Task: Use Farewell Effect in this video Movie B.mp4
Action: Mouse moved to (308, 128)
Screenshot: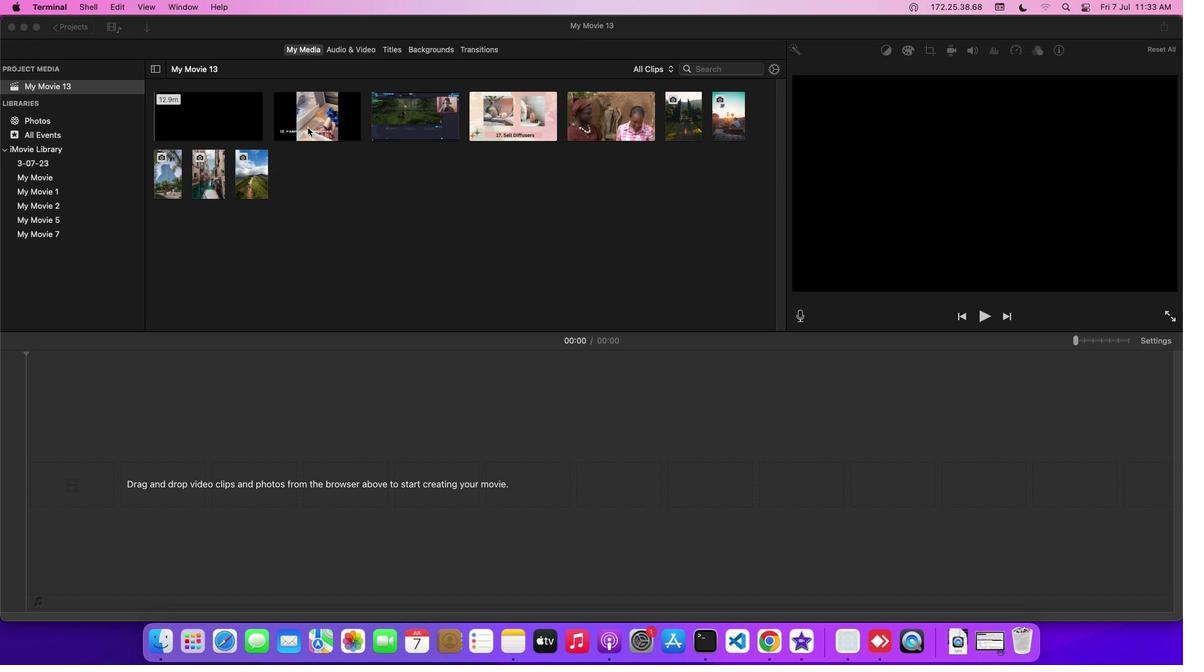 
Action: Mouse pressed left at (308, 128)
Screenshot: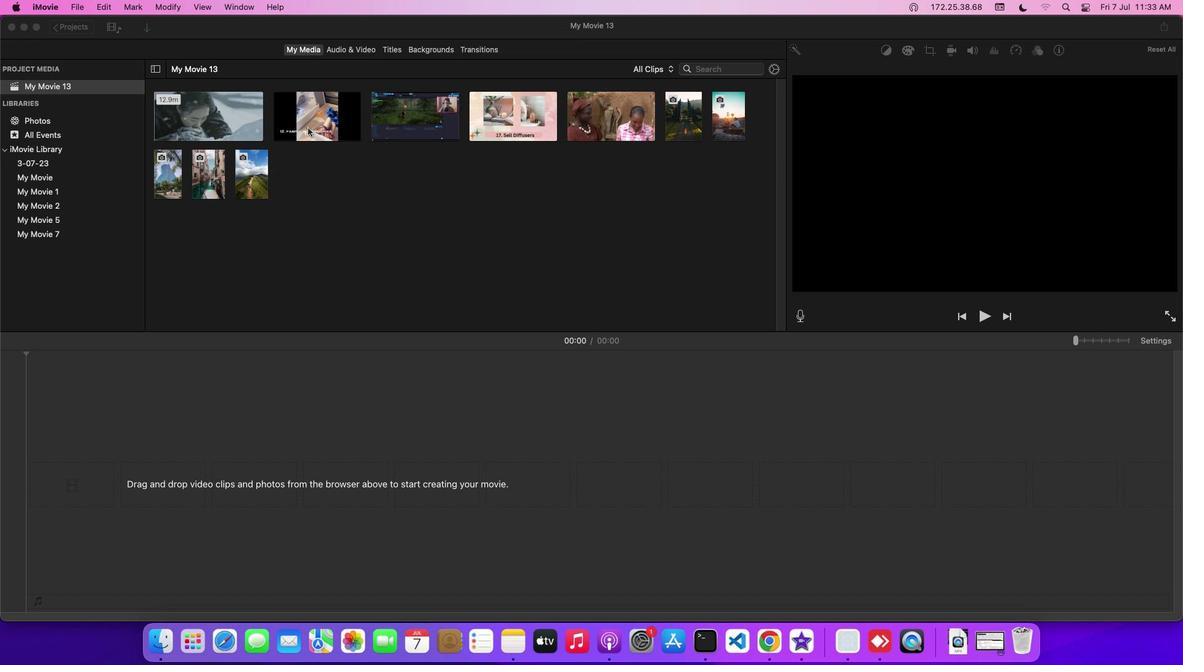 
Action: Mouse moved to (350, 50)
Screenshot: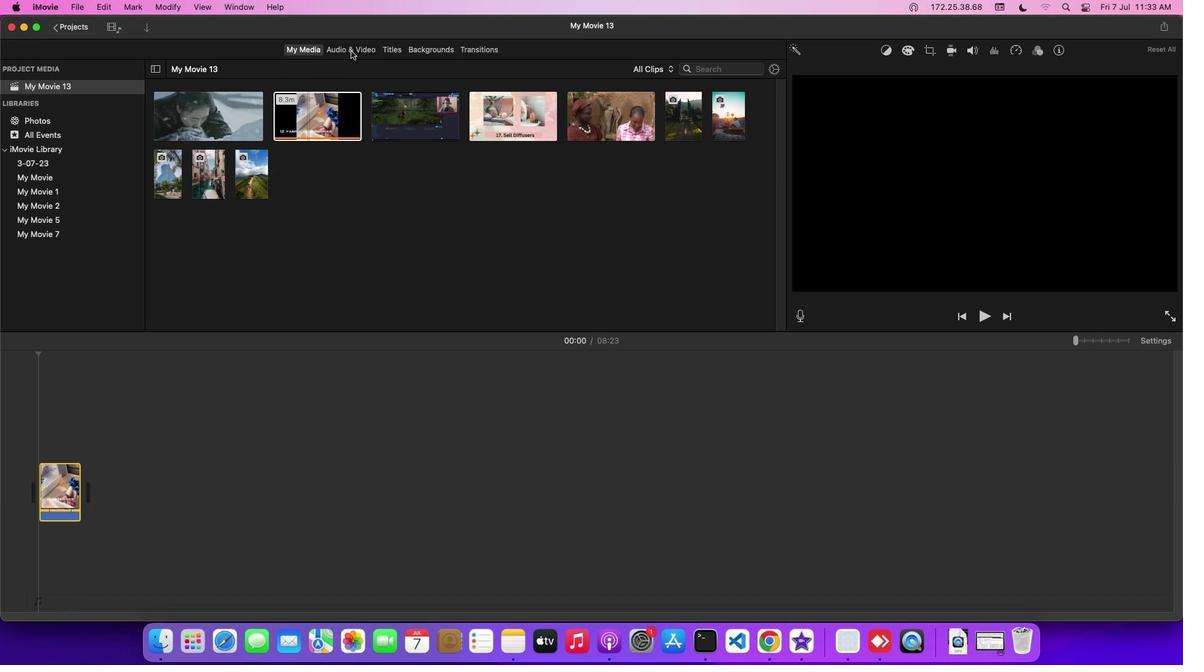 
Action: Mouse pressed left at (350, 50)
Screenshot: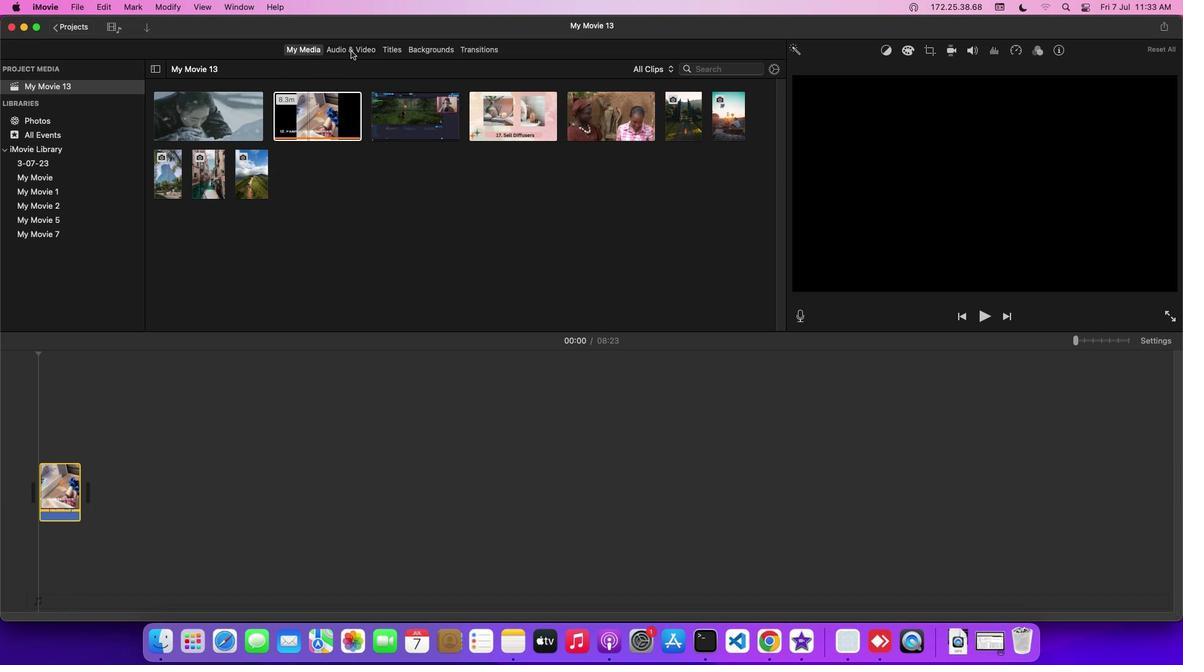 
Action: Mouse moved to (90, 113)
Screenshot: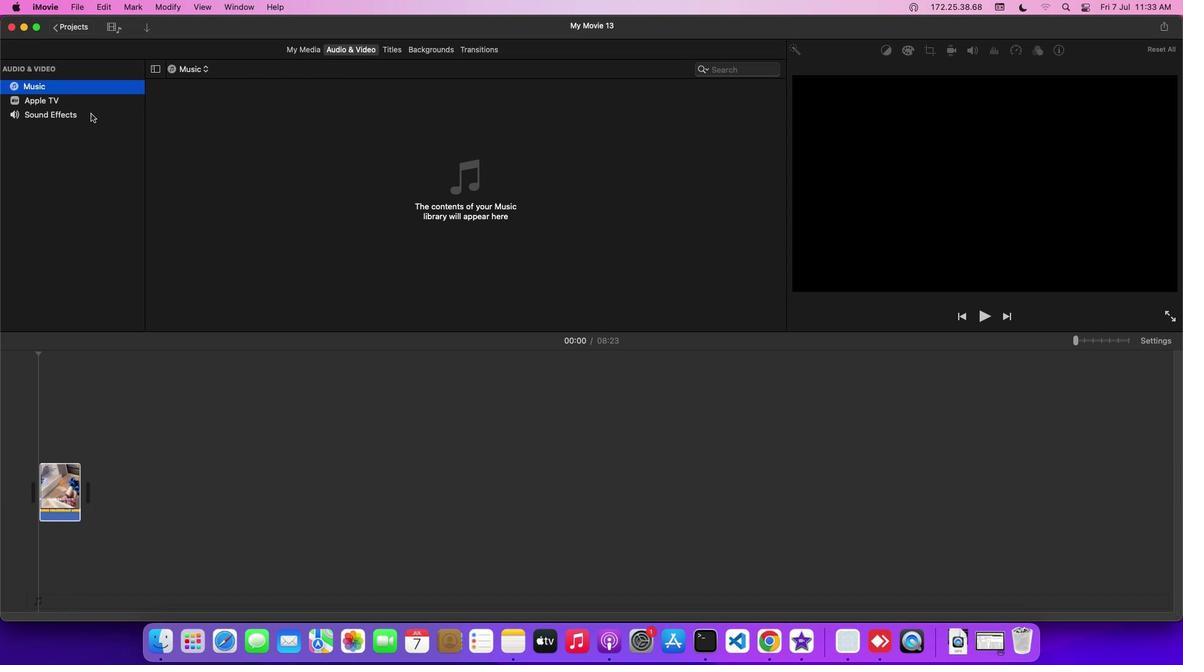 
Action: Mouse pressed left at (90, 113)
Screenshot: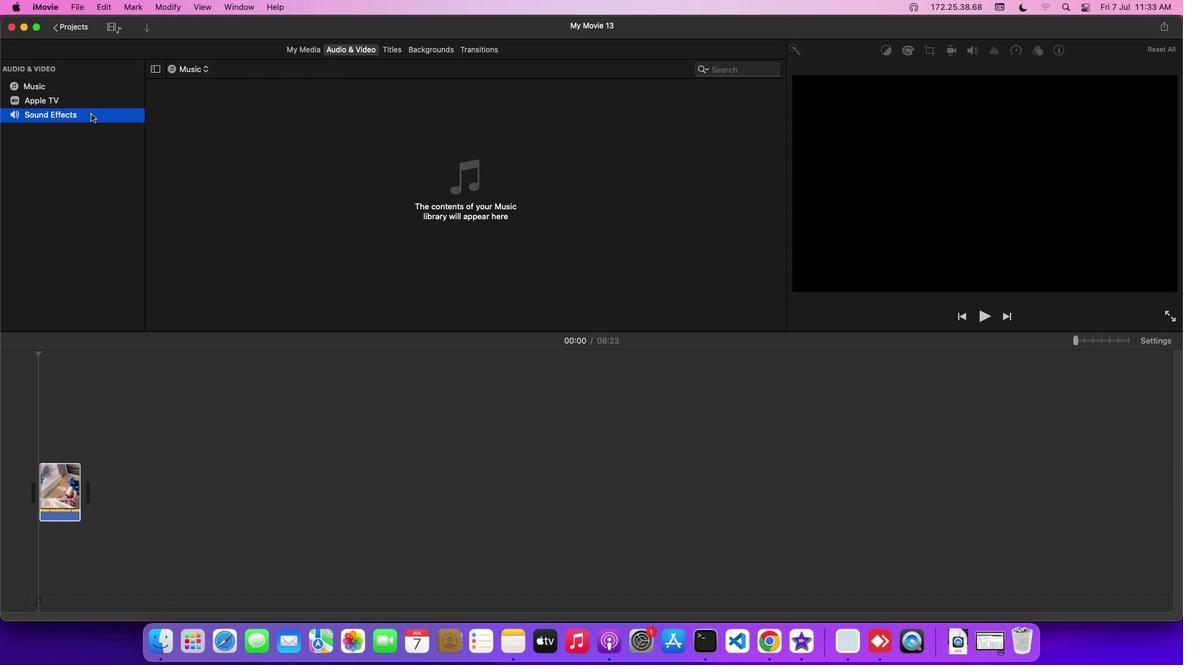 
Action: Mouse moved to (233, 196)
Screenshot: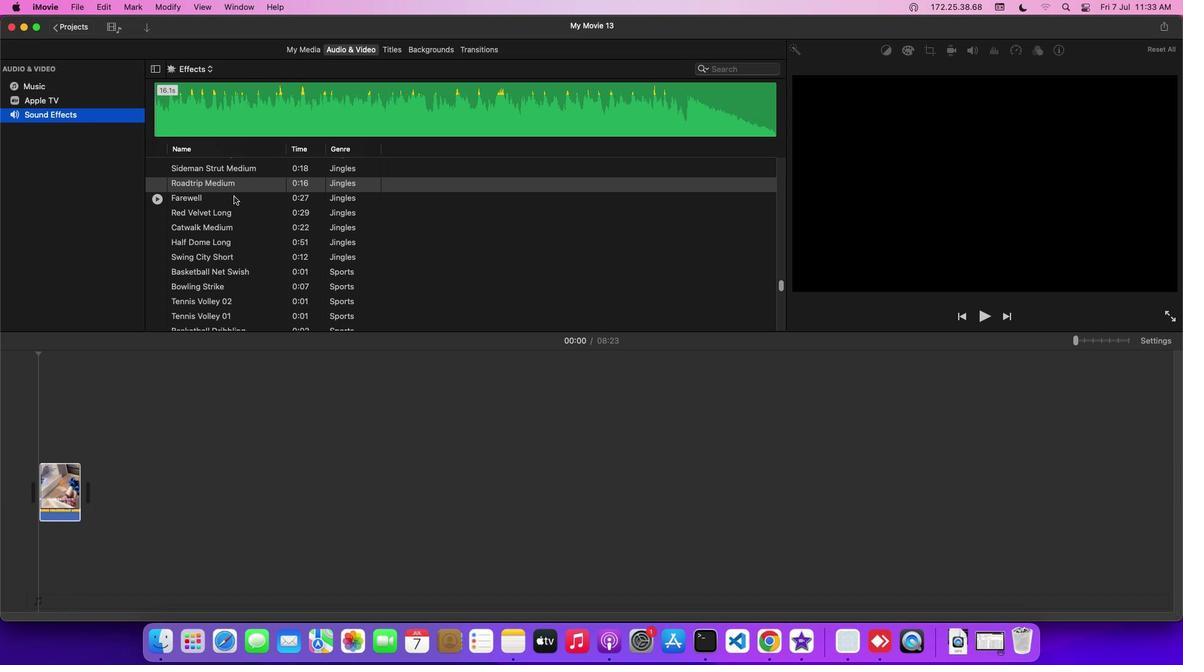 
Action: Mouse pressed left at (233, 196)
Screenshot: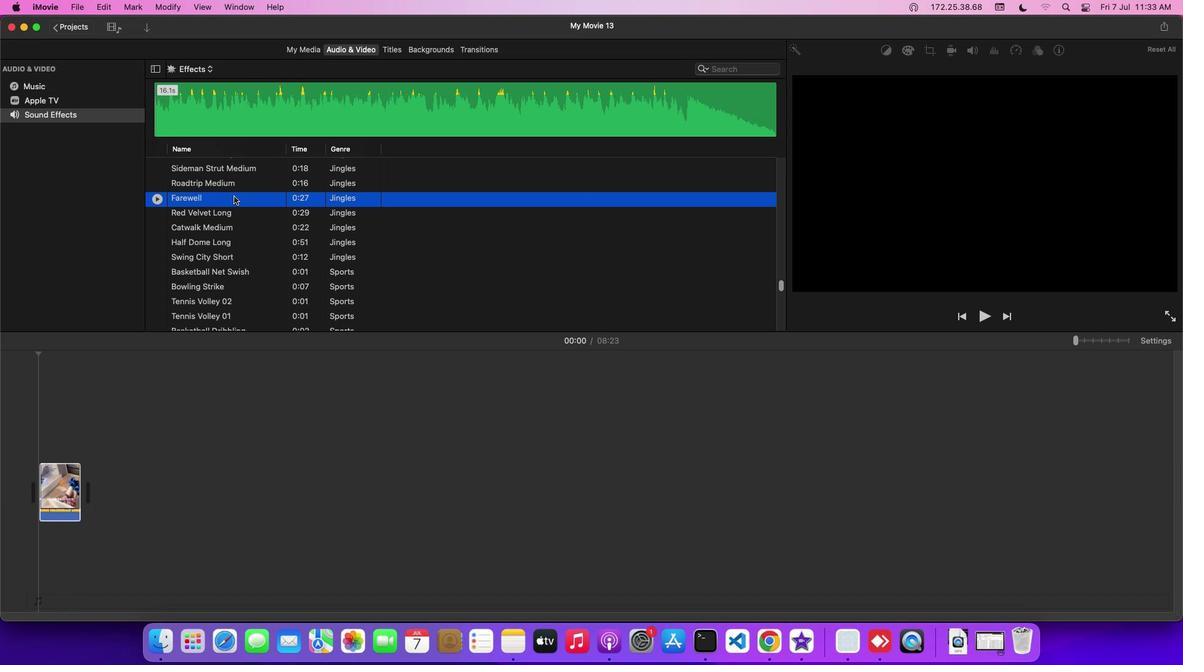 
Action: Mouse moved to (233, 196)
Screenshot: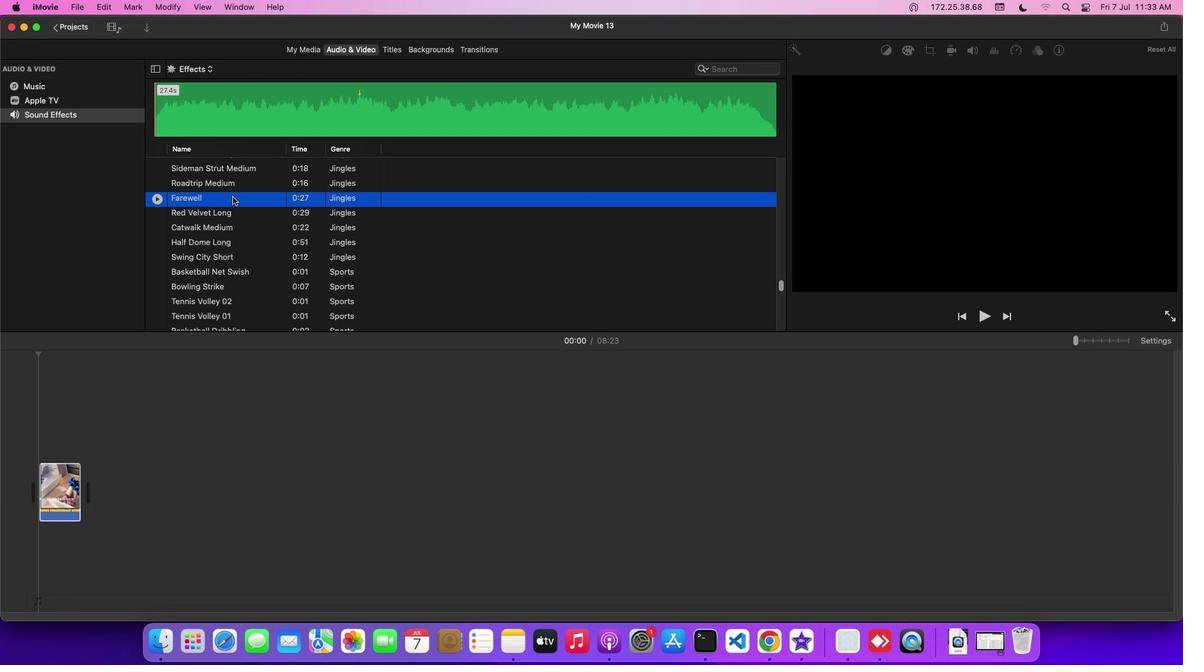 
Action: Mouse pressed left at (233, 196)
Screenshot: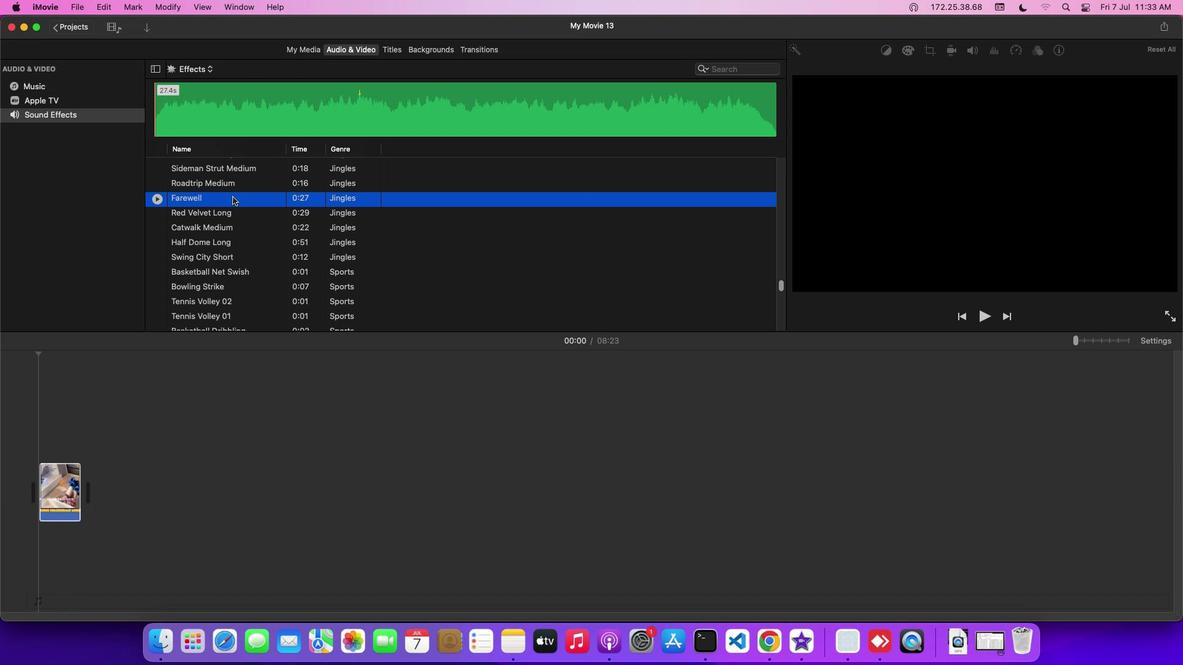 
Action: Mouse moved to (163, 506)
Screenshot: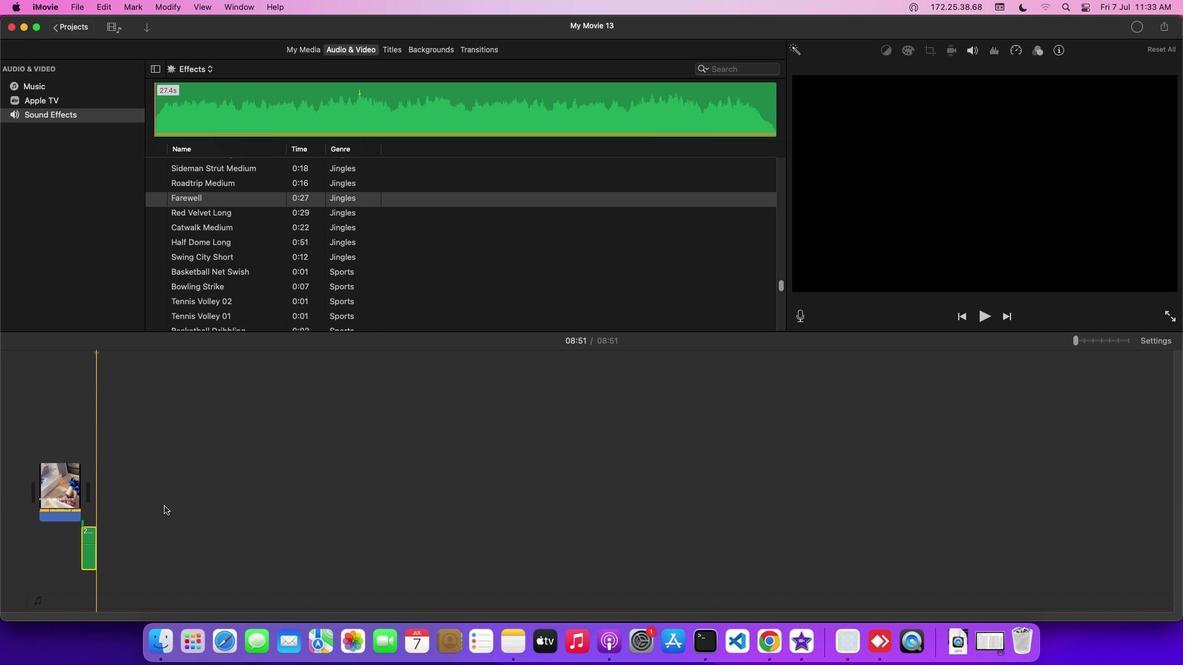 
